 Task: Create a new task in Outlook with the subject 'Team Project Deadline', set the priority to 'High', and assign it to piiteer06@gmail.com. Ensure to keep an updated copy and send a status report when complete.
Action: Mouse moved to (12, 160)
Screenshot: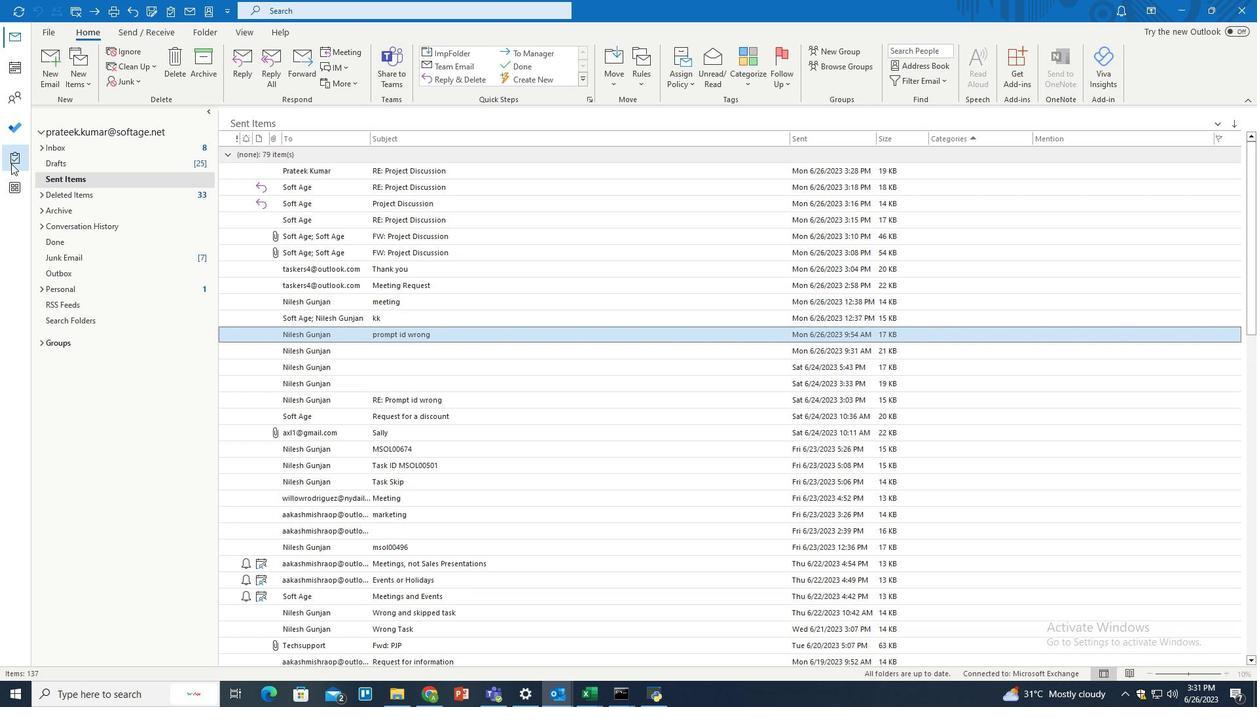 
Action: Mouse pressed left at (12, 160)
Screenshot: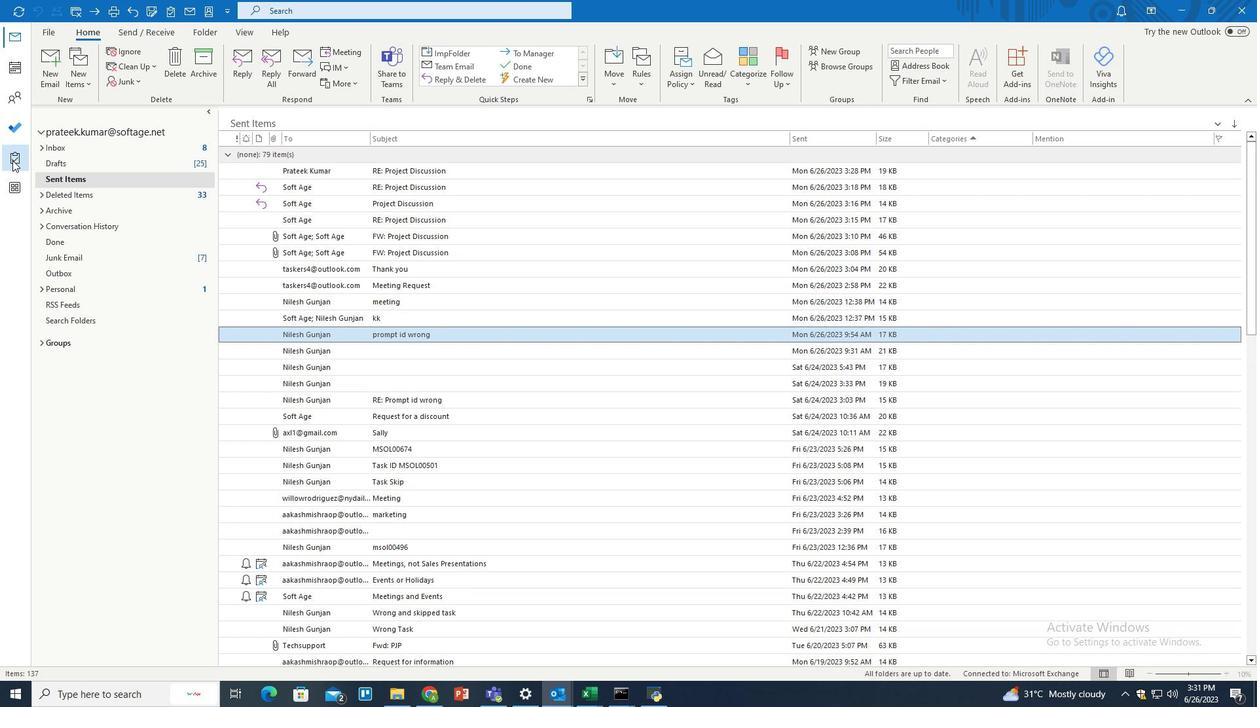 
Action: Mouse moved to (60, 150)
Screenshot: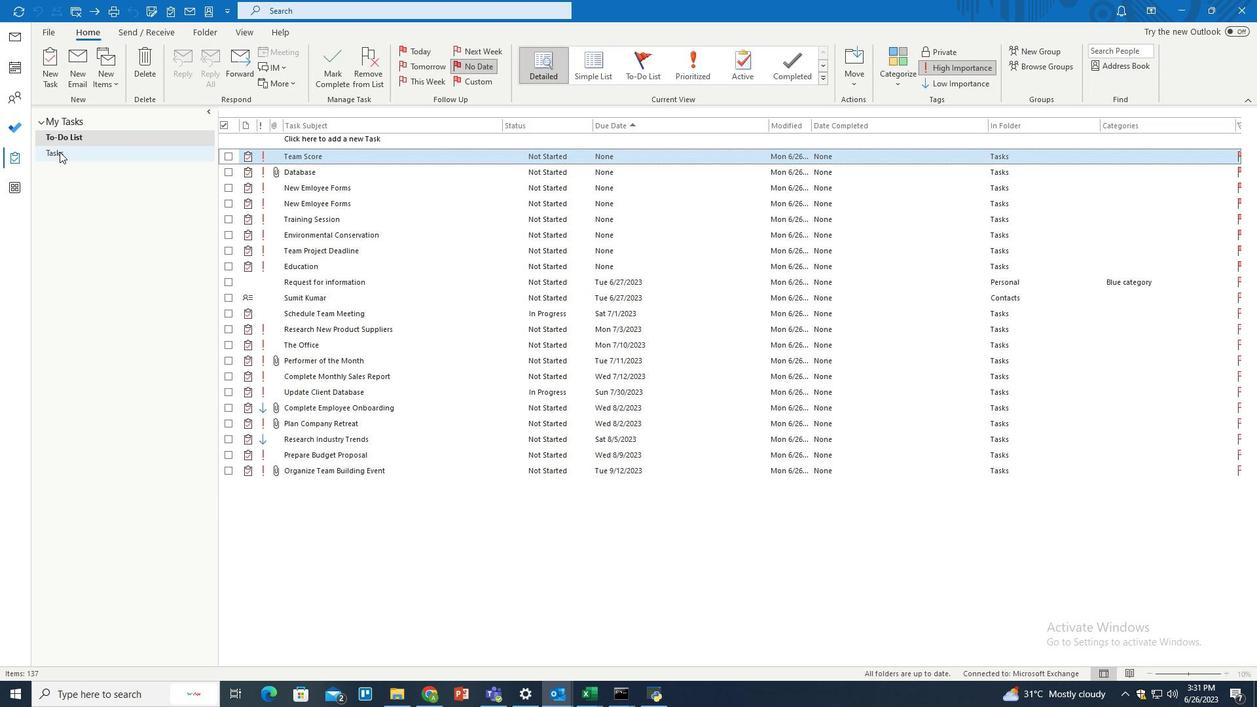 
Action: Mouse pressed left at (60, 150)
Screenshot: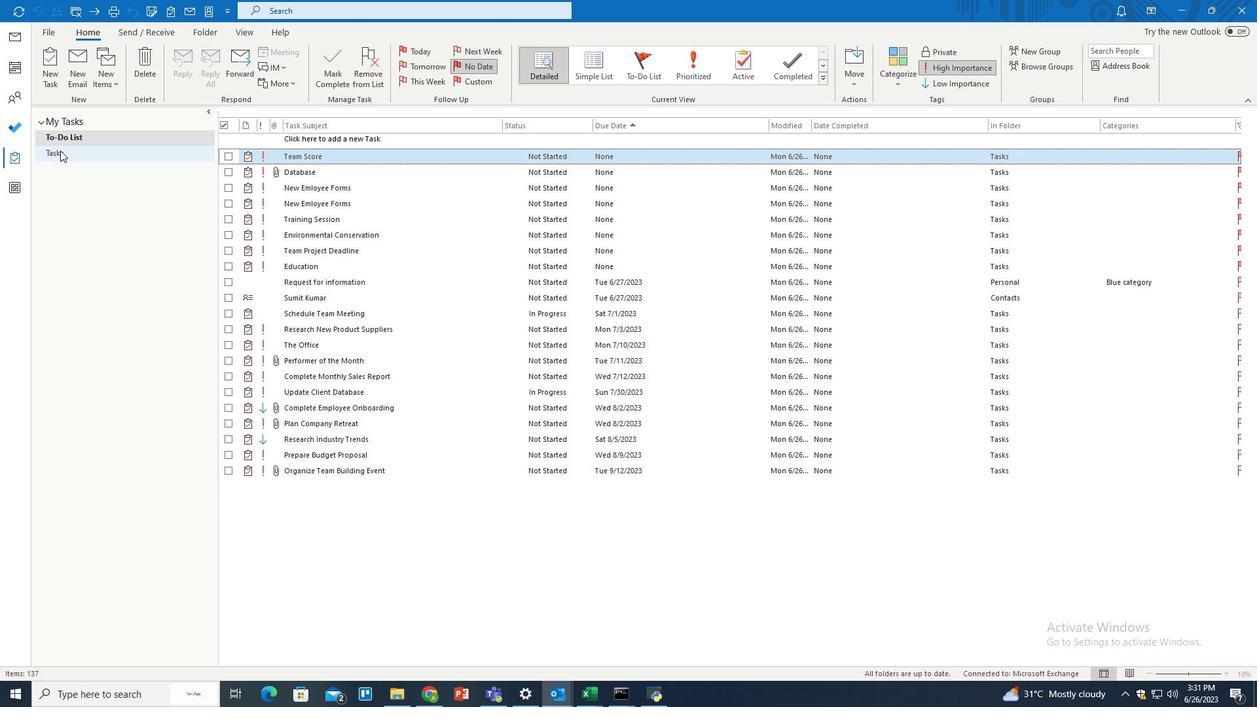 
Action: Mouse moved to (410, 168)
Screenshot: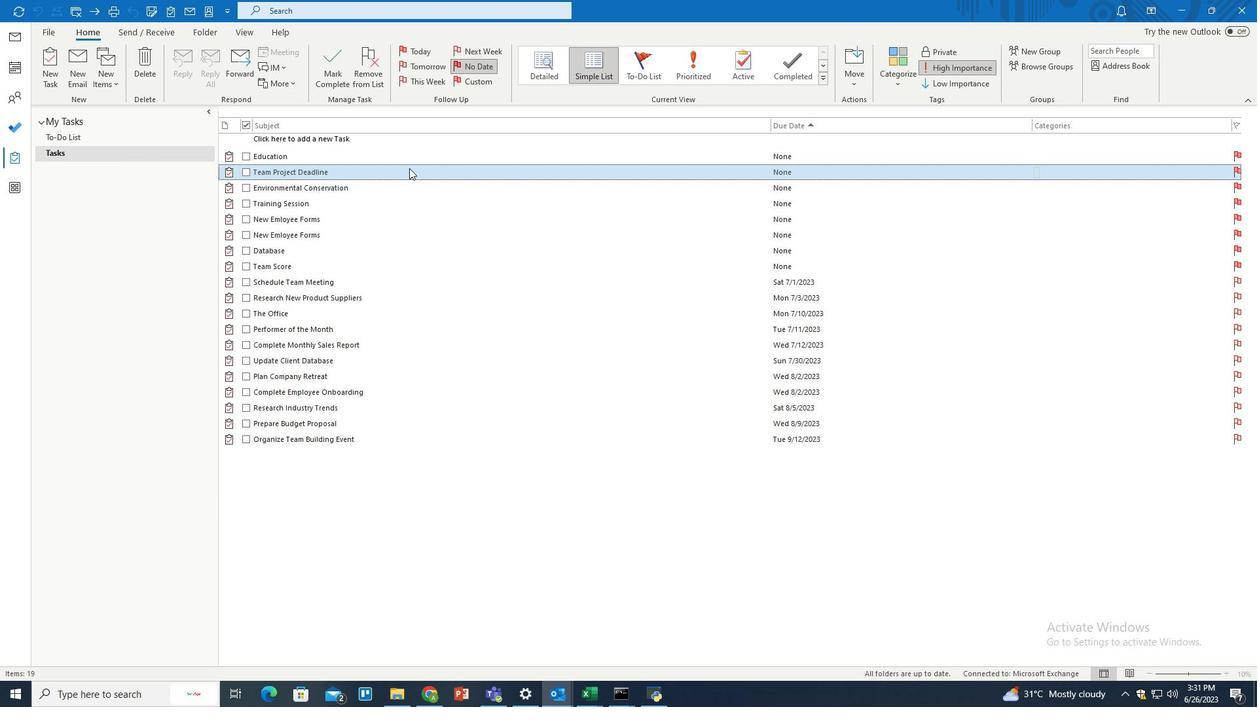 
Action: Mouse pressed left at (410, 168)
Screenshot: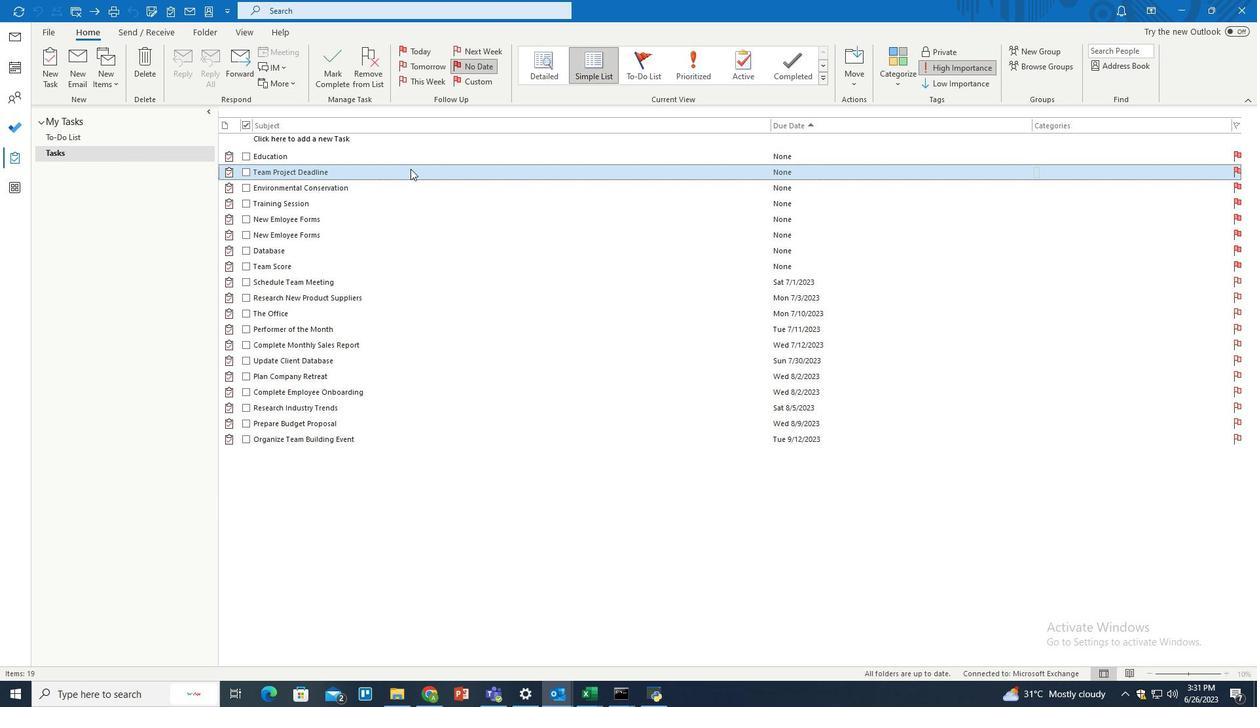 
Action: Mouse pressed left at (410, 168)
Screenshot: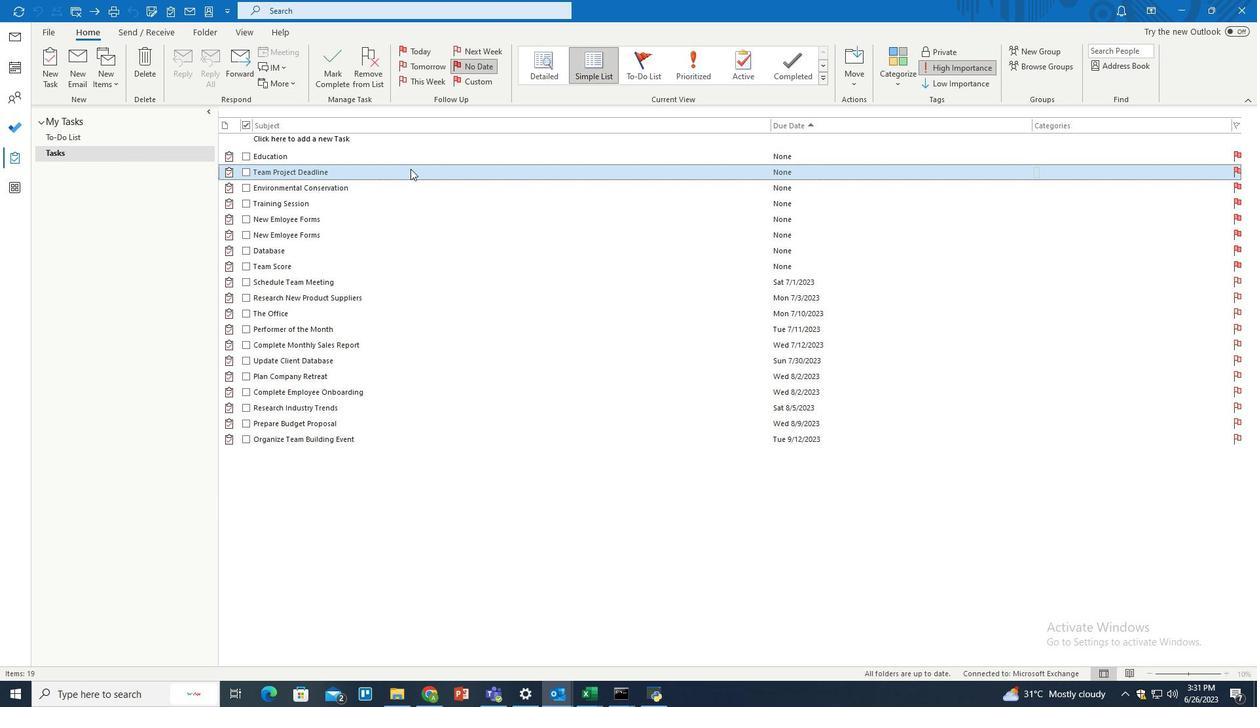
Action: Mouse moved to (149, 73)
Screenshot: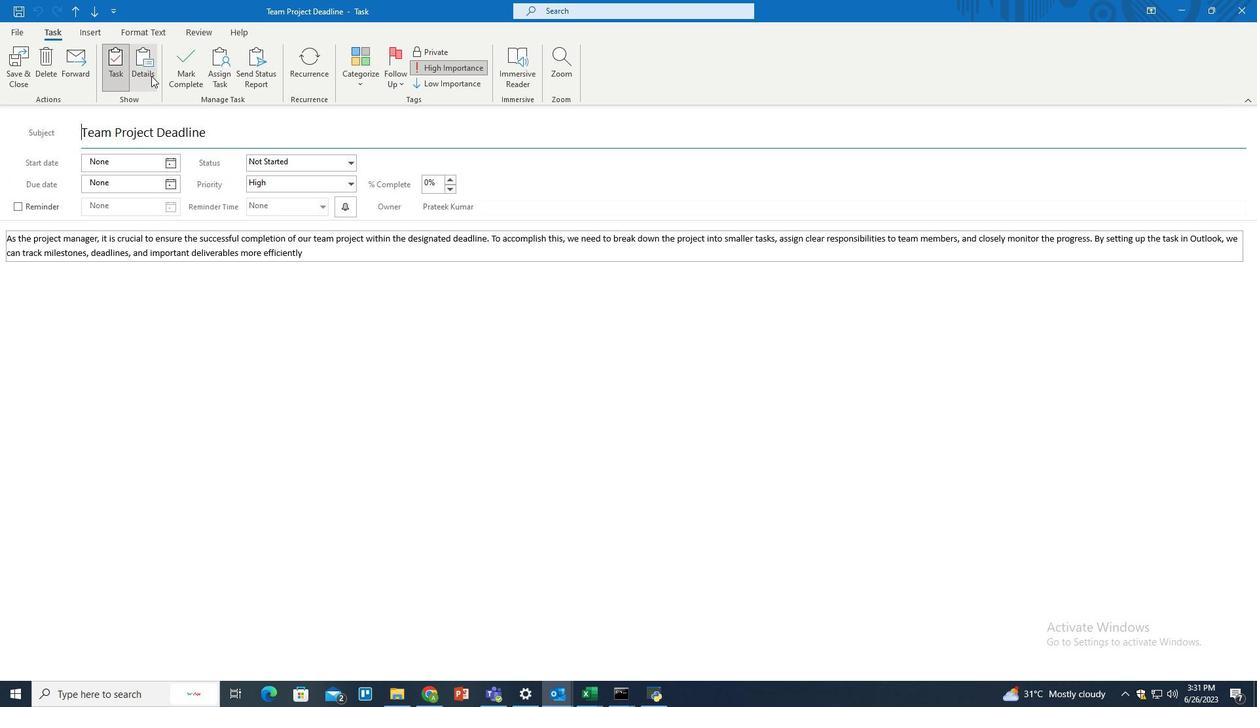 
Action: Mouse pressed left at (149, 73)
Screenshot: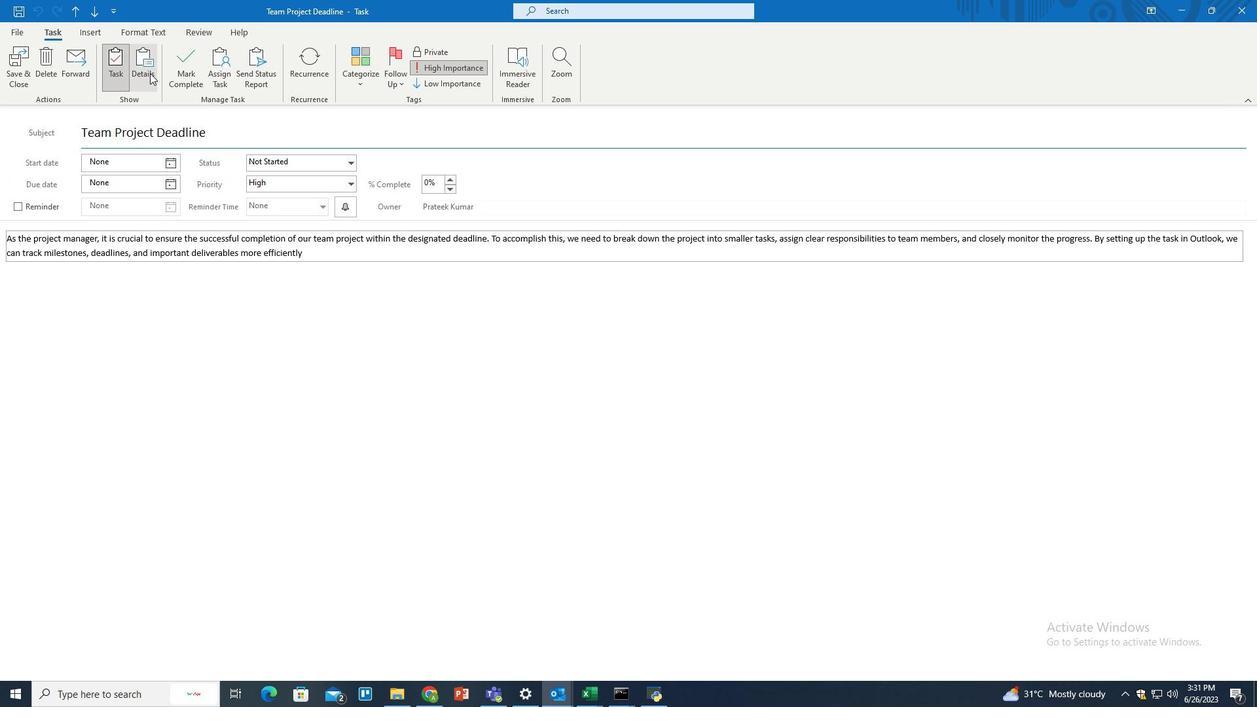 
Action: Mouse moved to (114, 64)
Screenshot: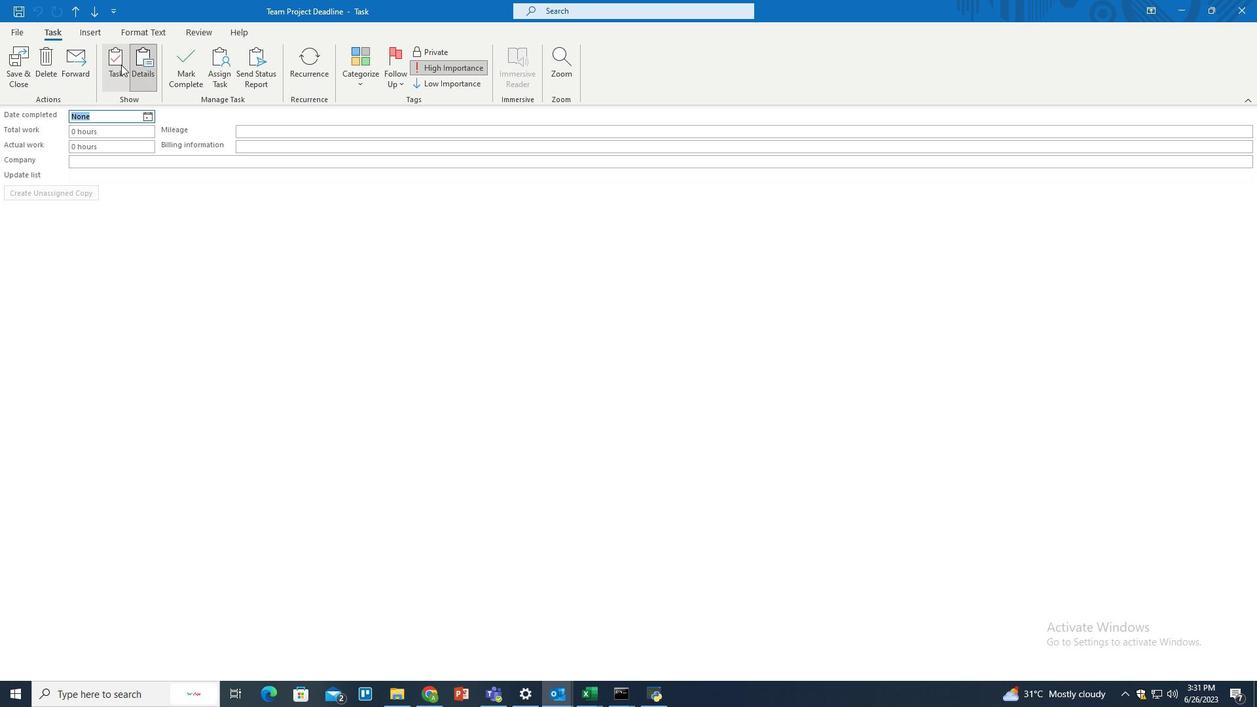 
Action: Mouse pressed left at (114, 64)
Screenshot: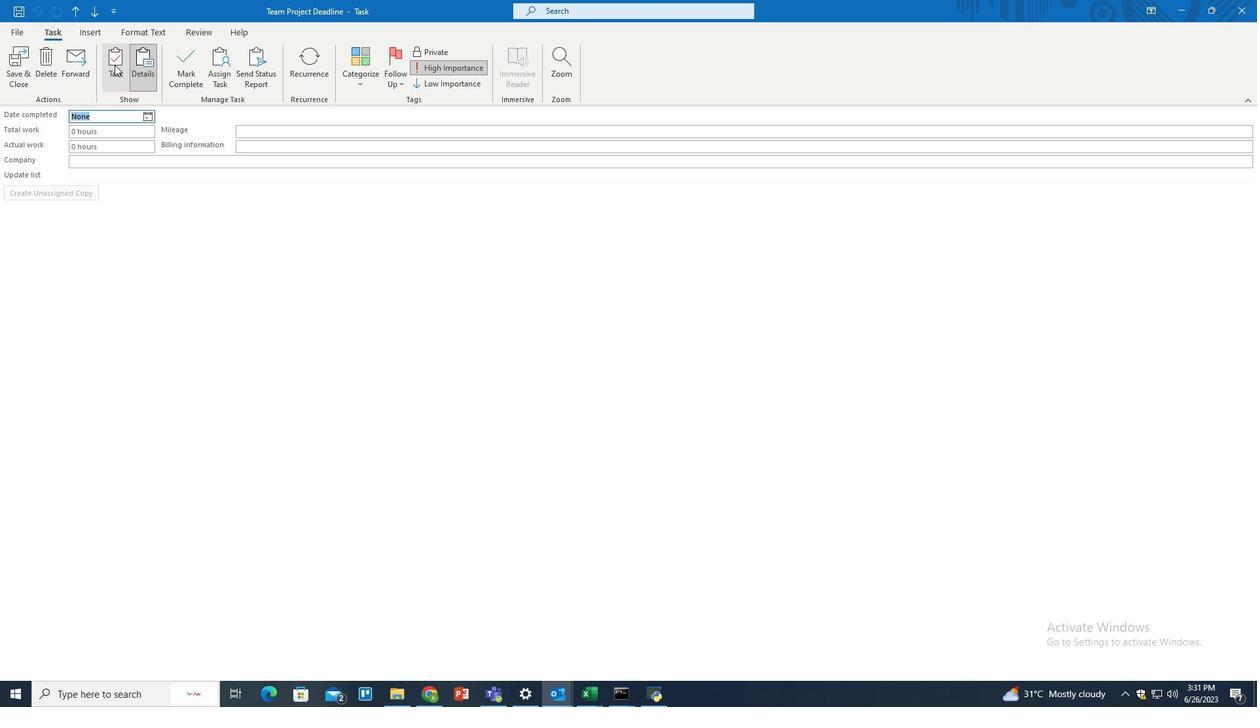 
Action: Mouse moved to (227, 68)
Screenshot: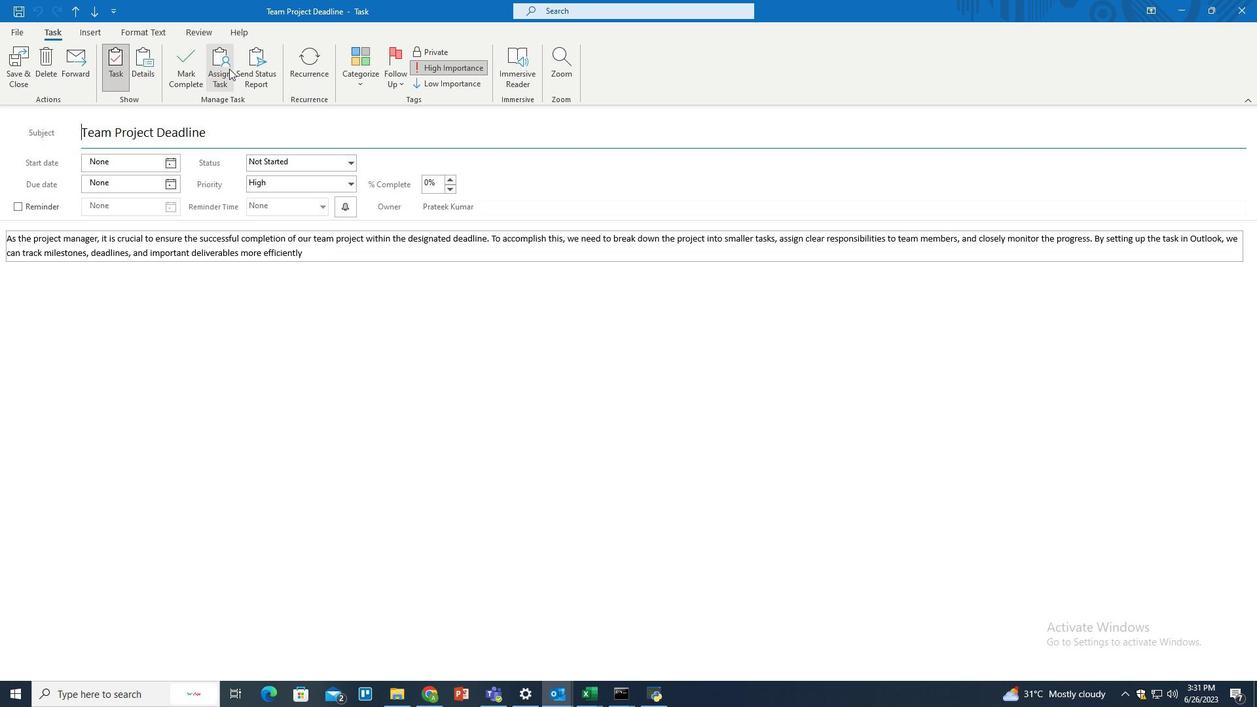 
Action: Mouse pressed left at (227, 68)
Screenshot: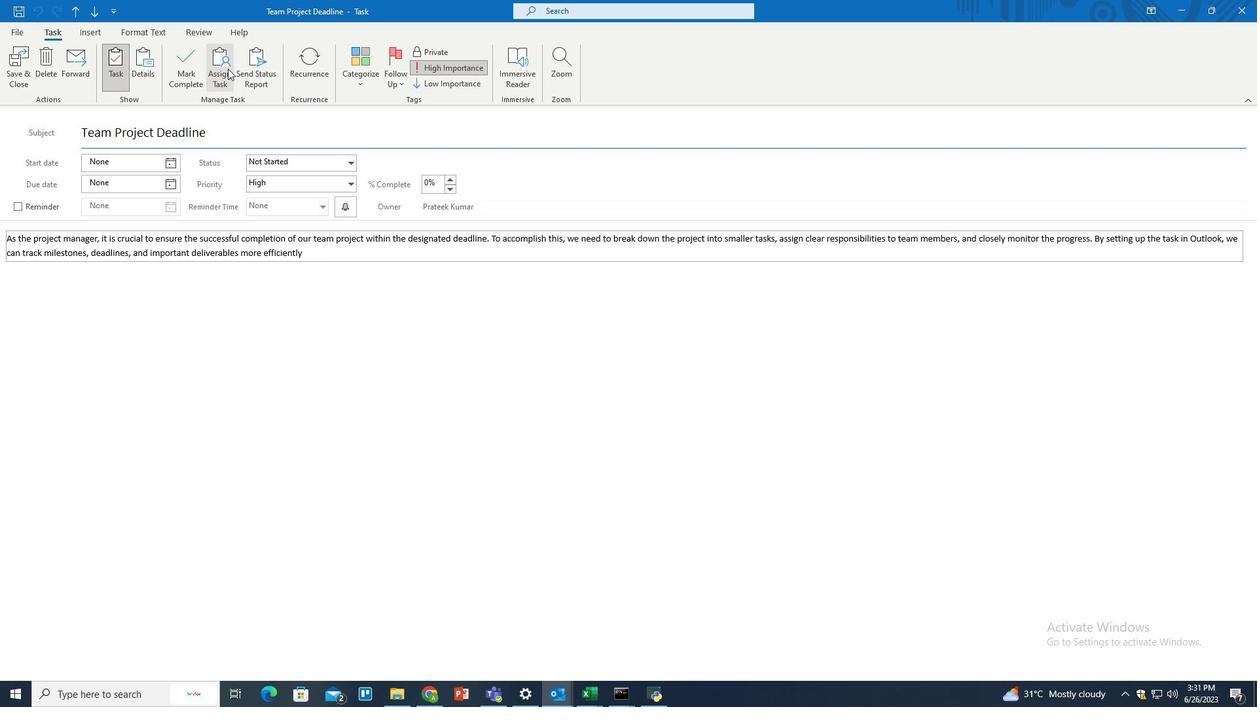 
Action: Mouse moved to (193, 128)
Screenshot: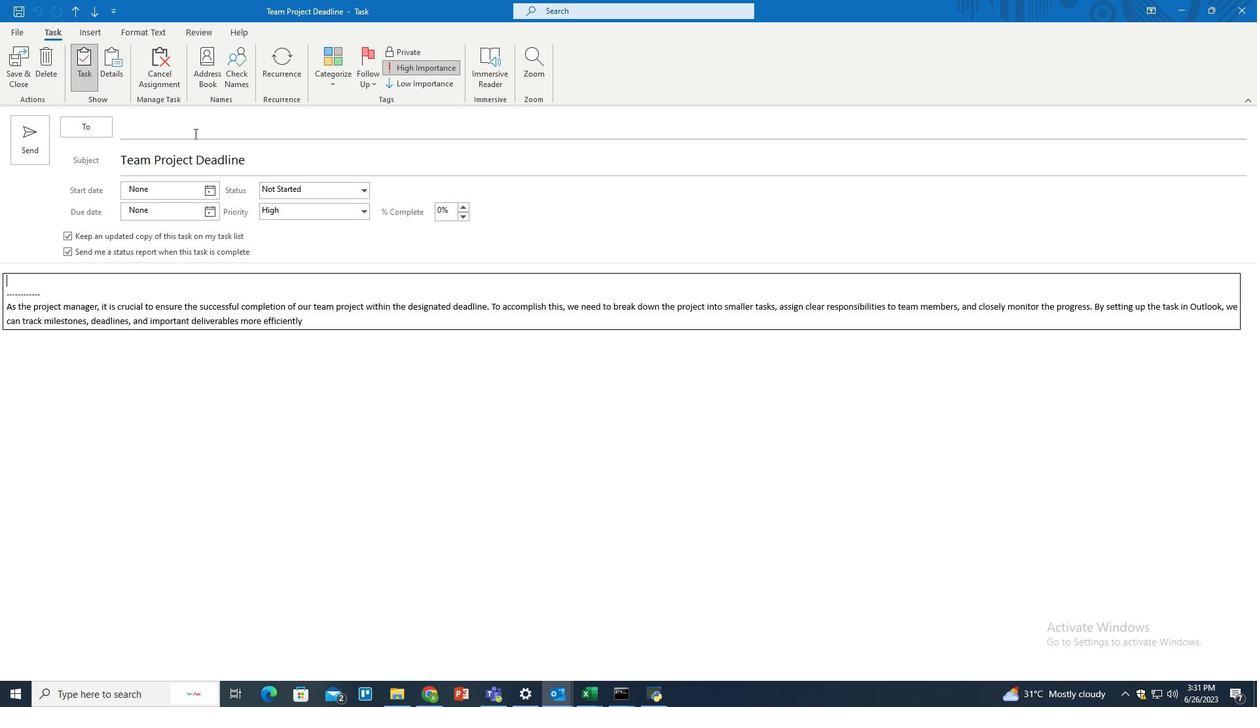 
Action: Mouse pressed left at (193, 128)
Screenshot: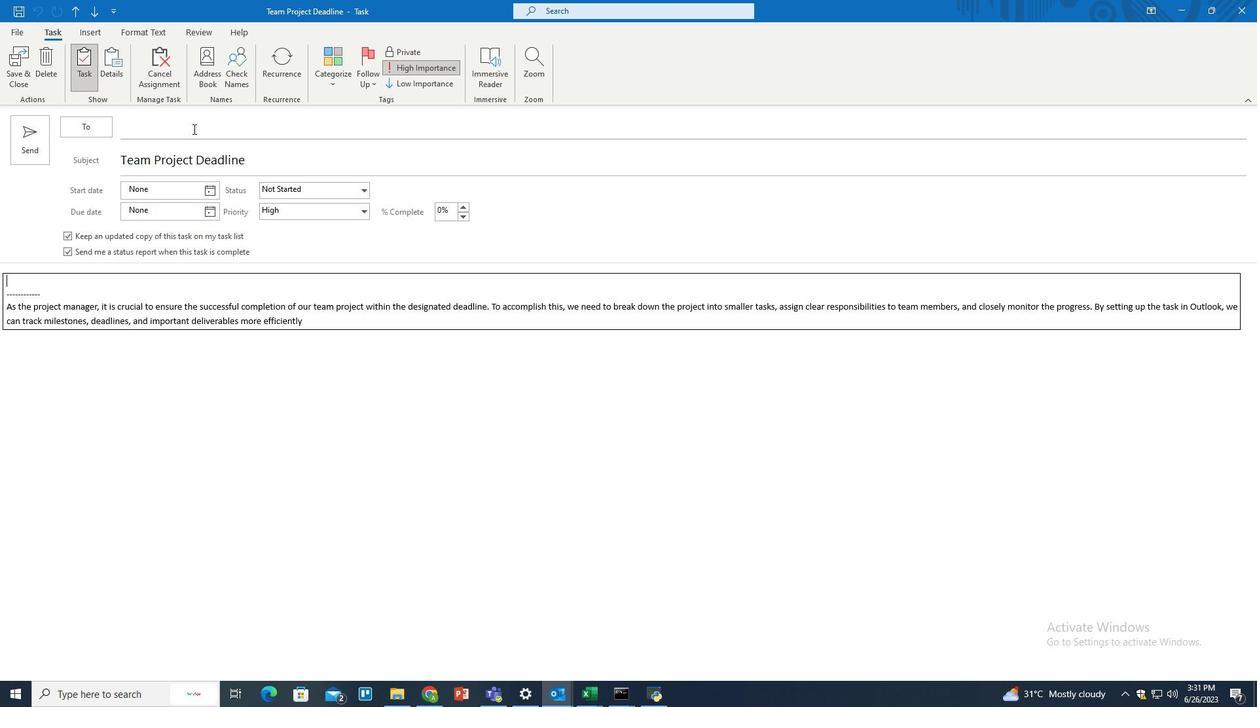
Action: Key pressed piiteer06<Key.shift>@gmail.com<Key.enter>
Screenshot: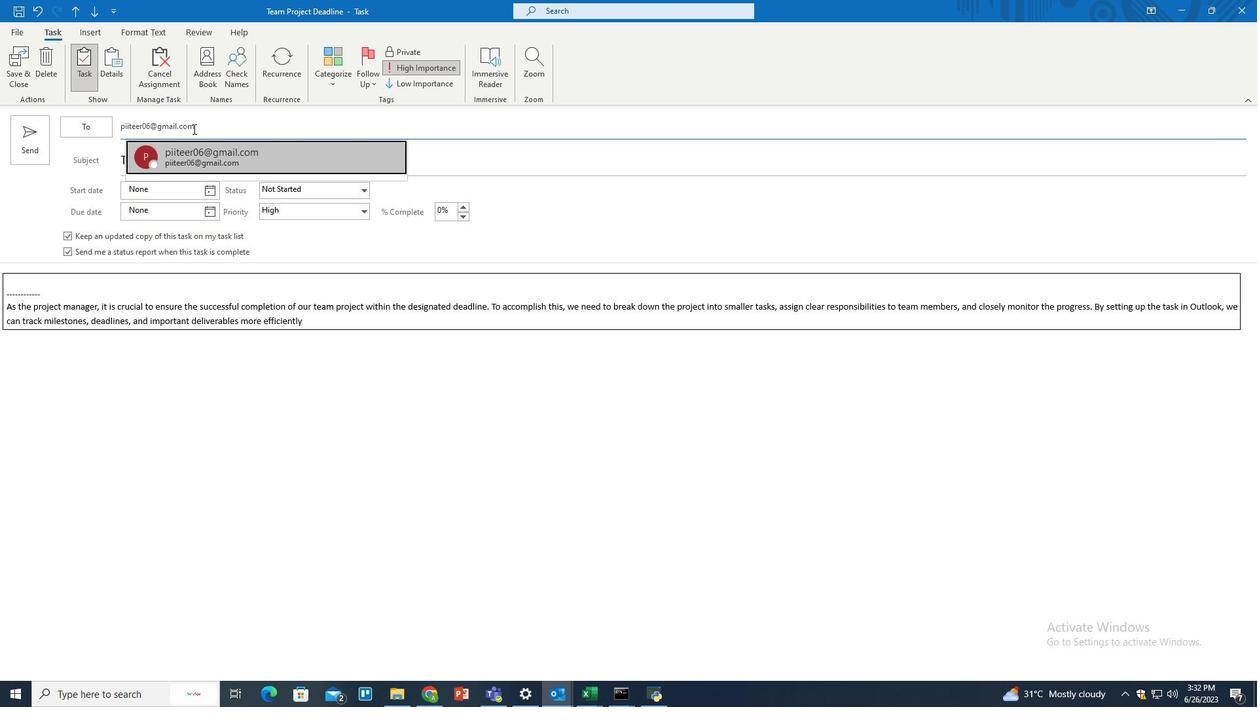 
Action: Mouse moved to (25, 130)
Screenshot: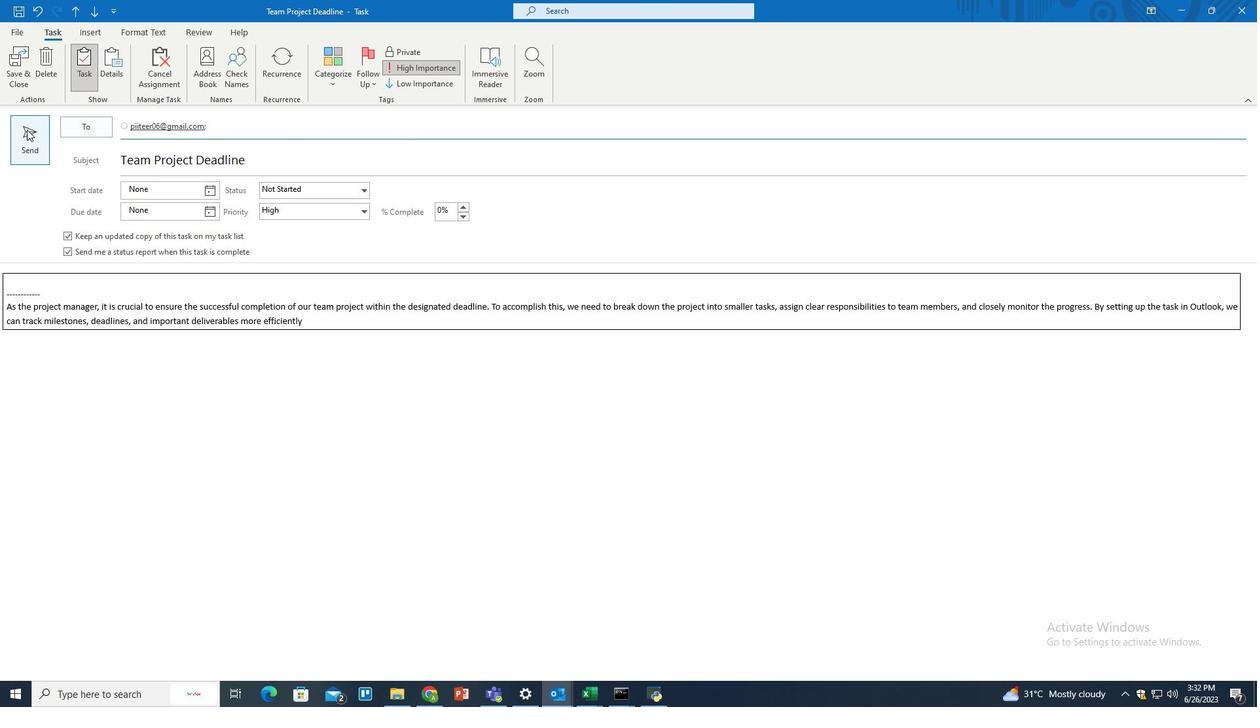 
Action: Mouse pressed left at (25, 130)
Screenshot: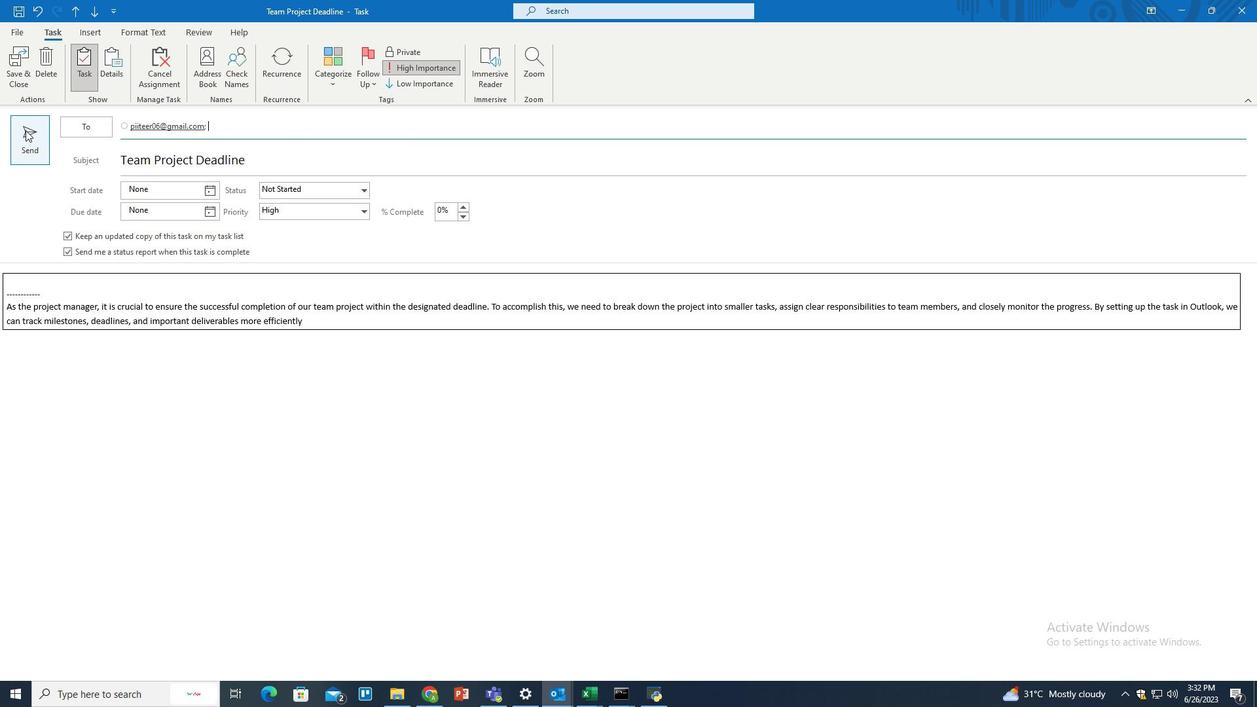 
Action: Mouse moved to (373, 351)
Screenshot: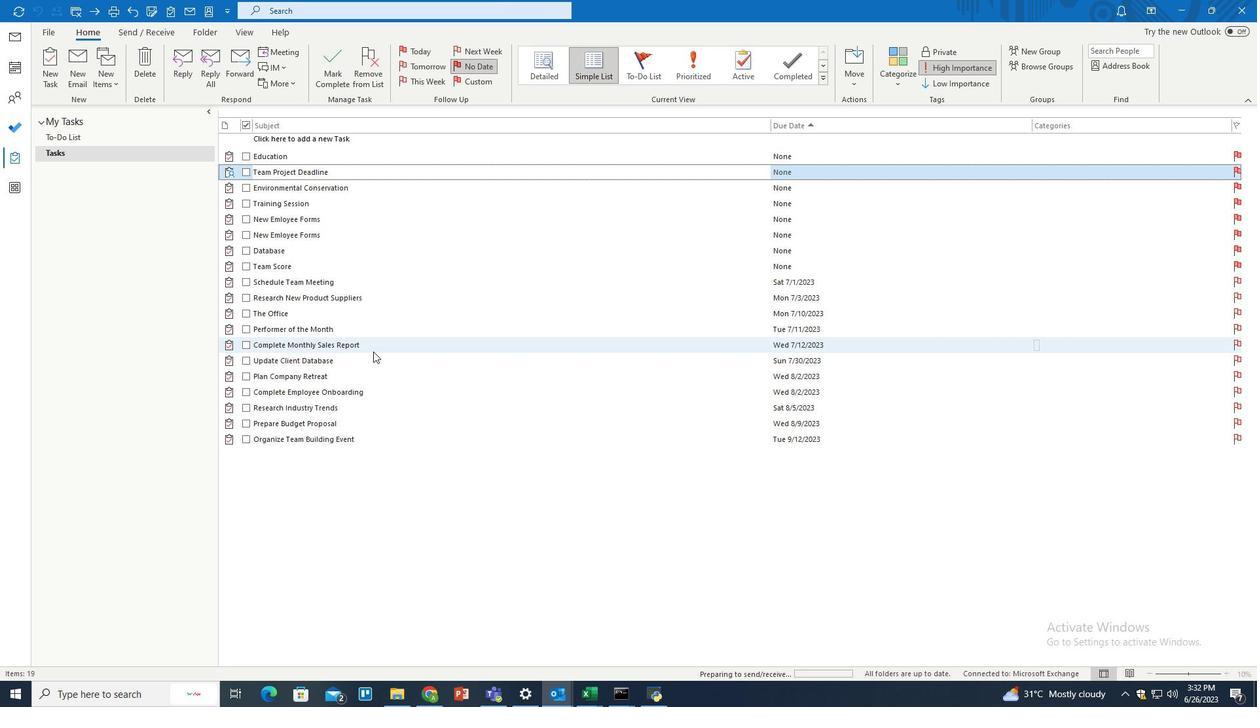 
